 Task: Enable comparable home updates.
Action: Mouse moved to (1057, 127)
Screenshot: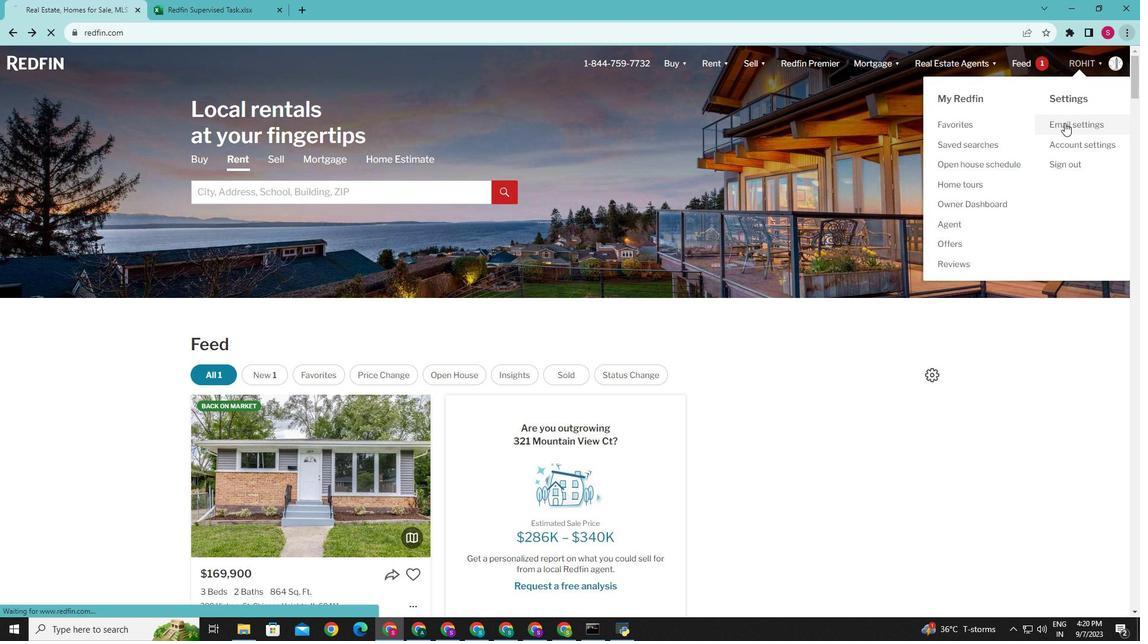 
Action: Mouse pressed left at (1057, 127)
Screenshot: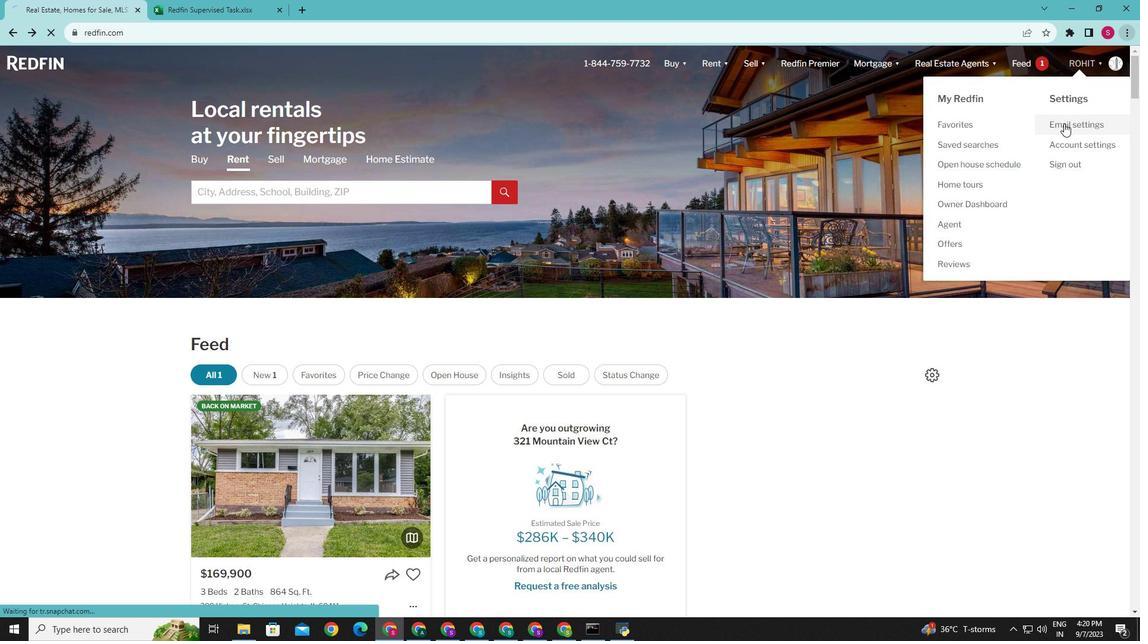 
Action: Mouse moved to (637, 268)
Screenshot: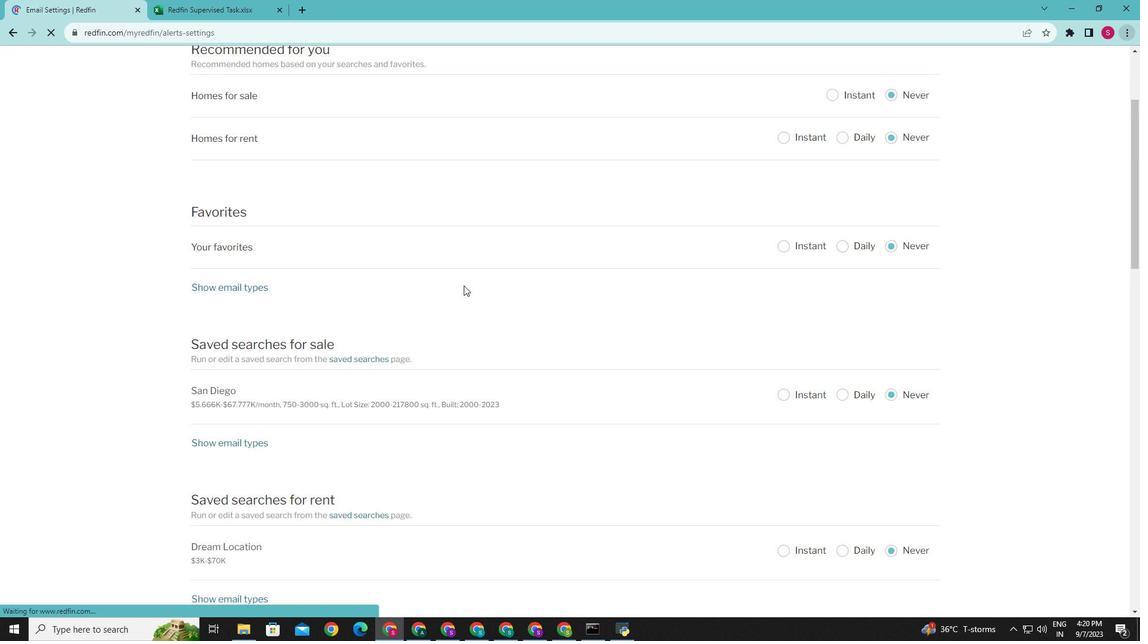 
Action: Mouse scrolled (637, 267) with delta (0, 0)
Screenshot: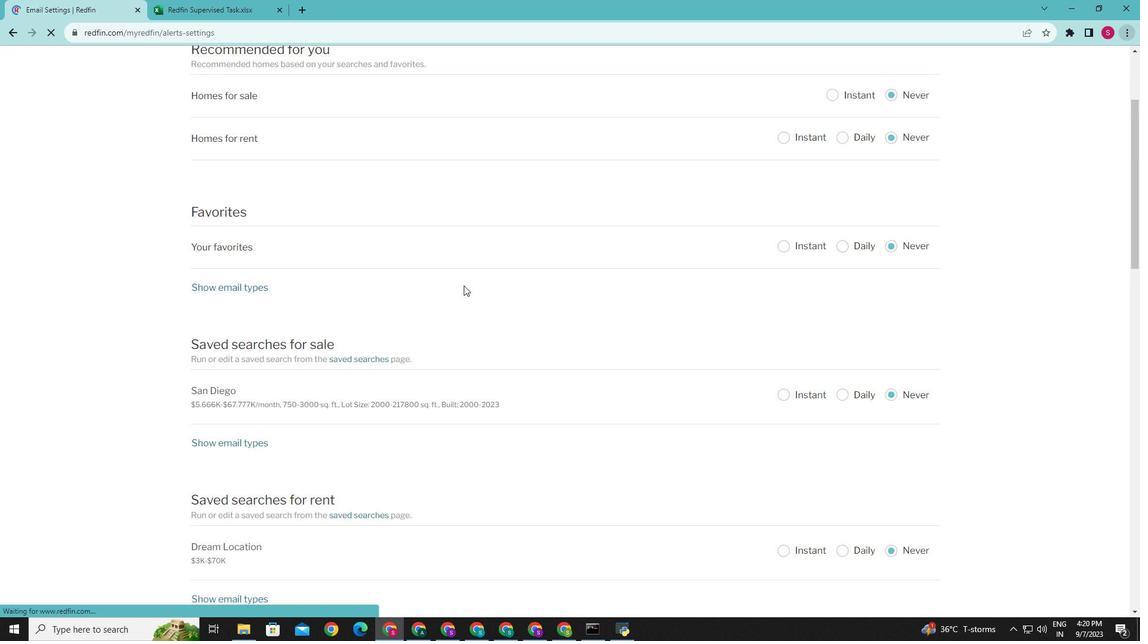 
Action: Mouse moved to (633, 269)
Screenshot: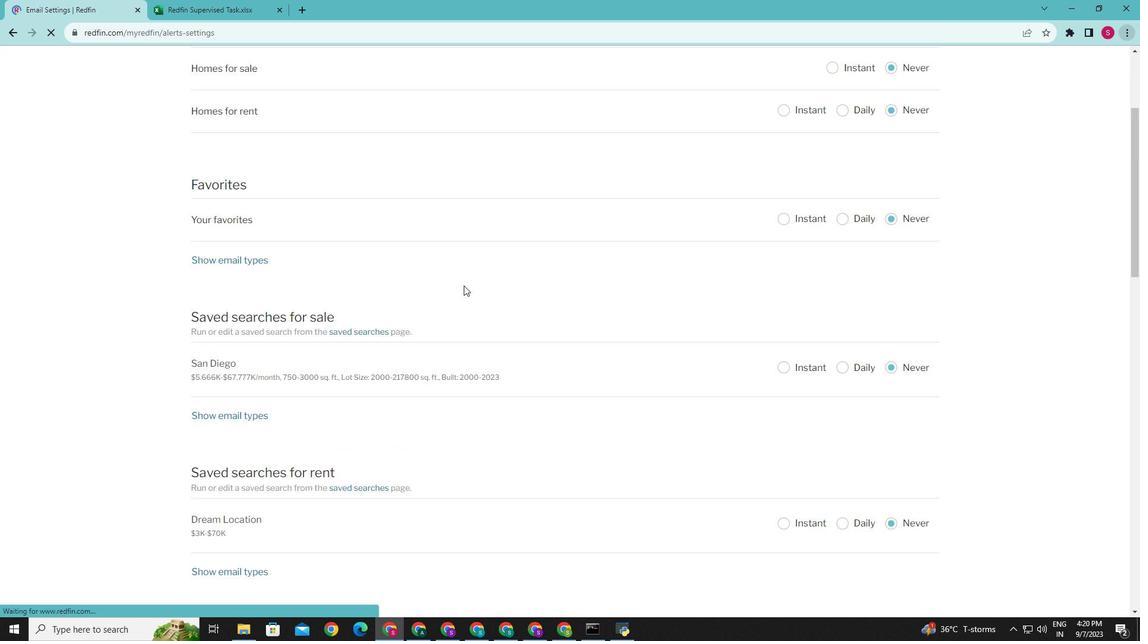 
Action: Mouse scrolled (633, 268) with delta (0, 0)
Screenshot: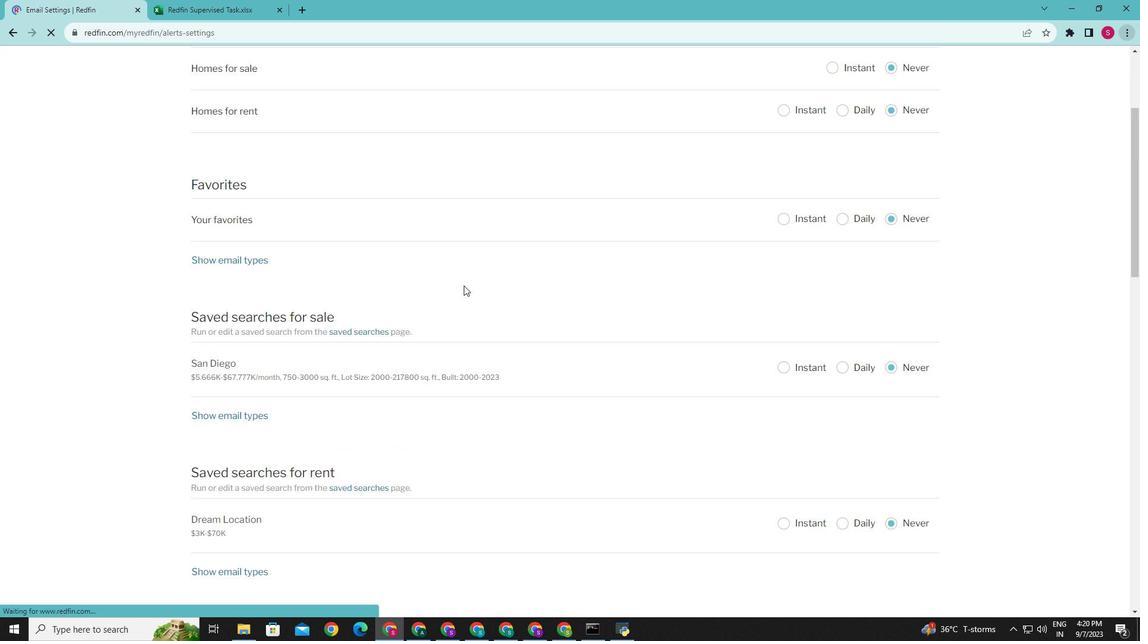 
Action: Mouse scrolled (633, 268) with delta (0, 0)
Screenshot: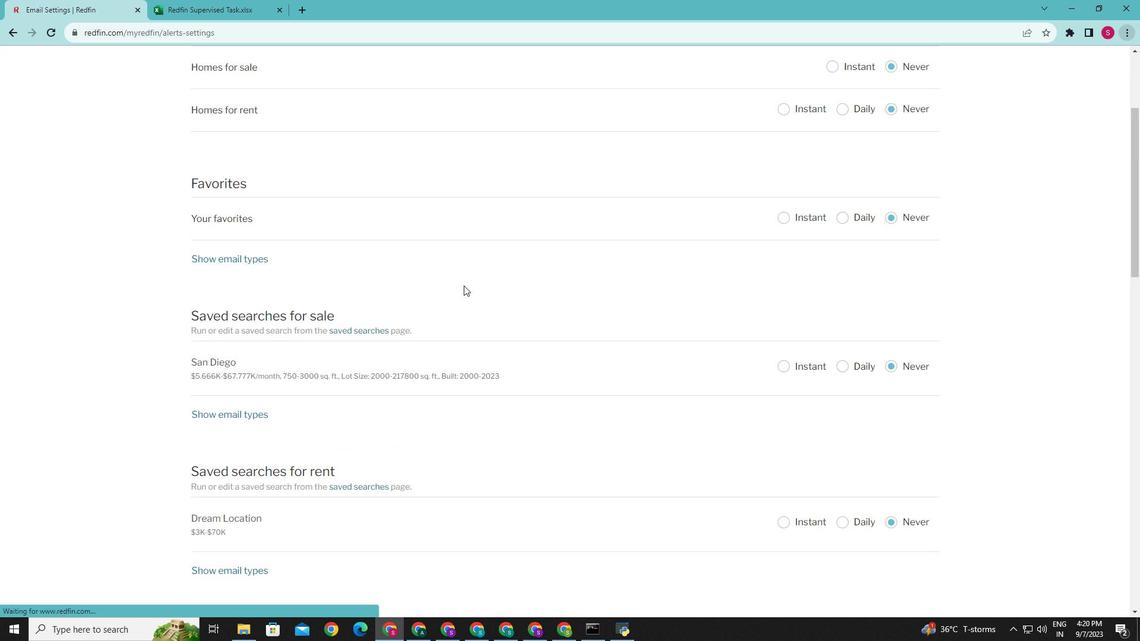 
Action: Mouse moved to (632, 269)
Screenshot: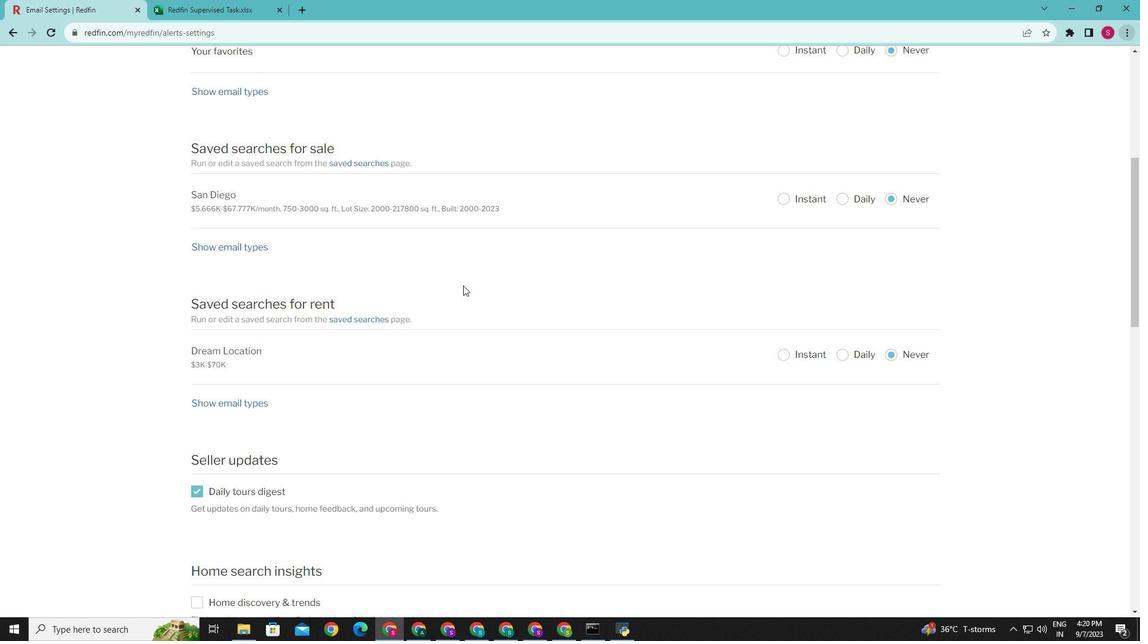 
Action: Mouse scrolled (632, 268) with delta (0, 0)
Screenshot: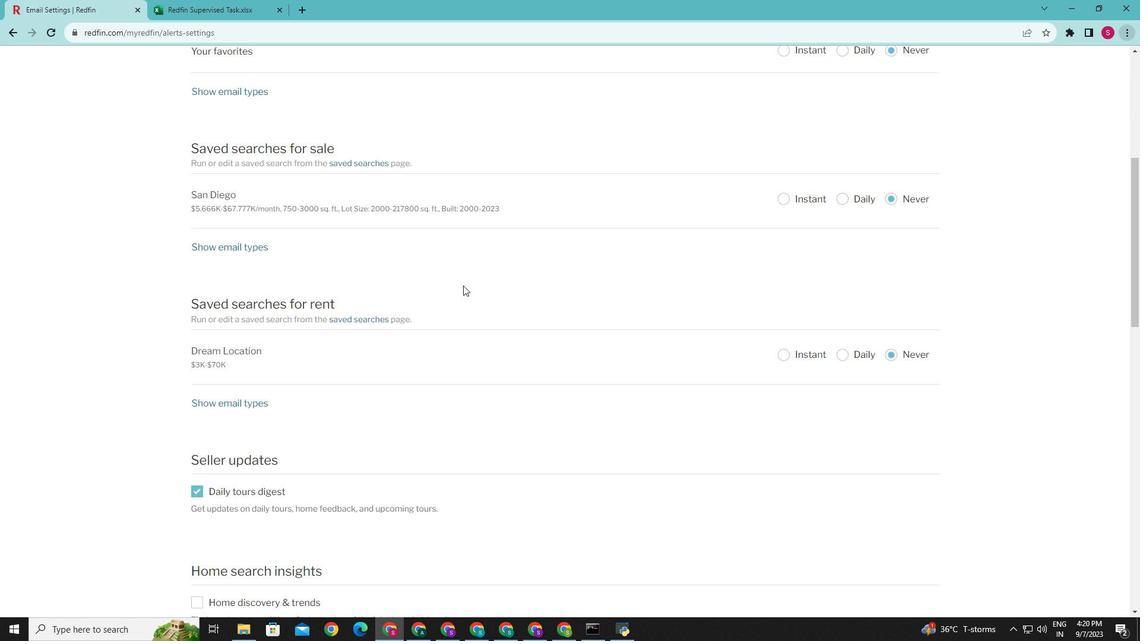 
Action: Mouse moved to (632, 269)
Screenshot: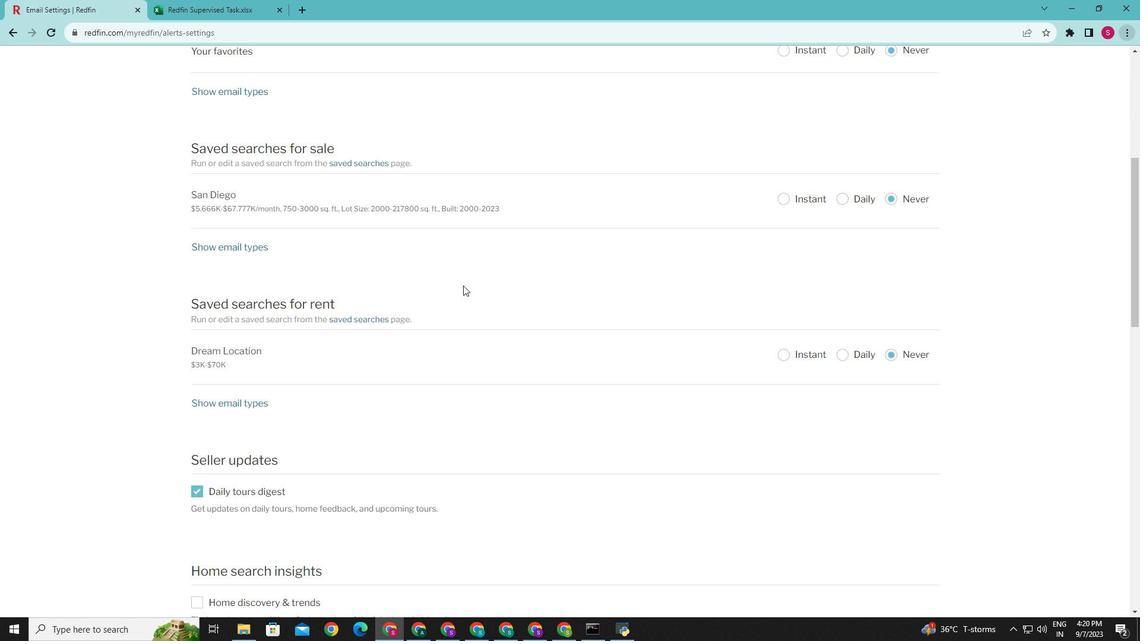 
Action: Mouse scrolled (632, 268) with delta (0, 0)
Screenshot: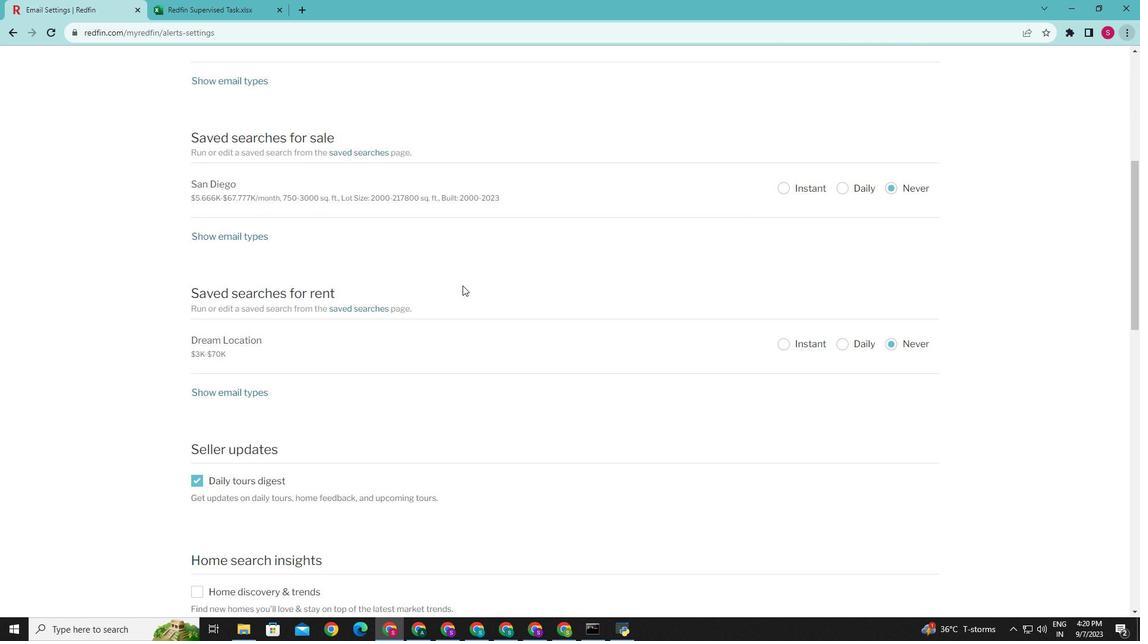 
Action: Mouse scrolled (632, 268) with delta (0, 0)
Screenshot: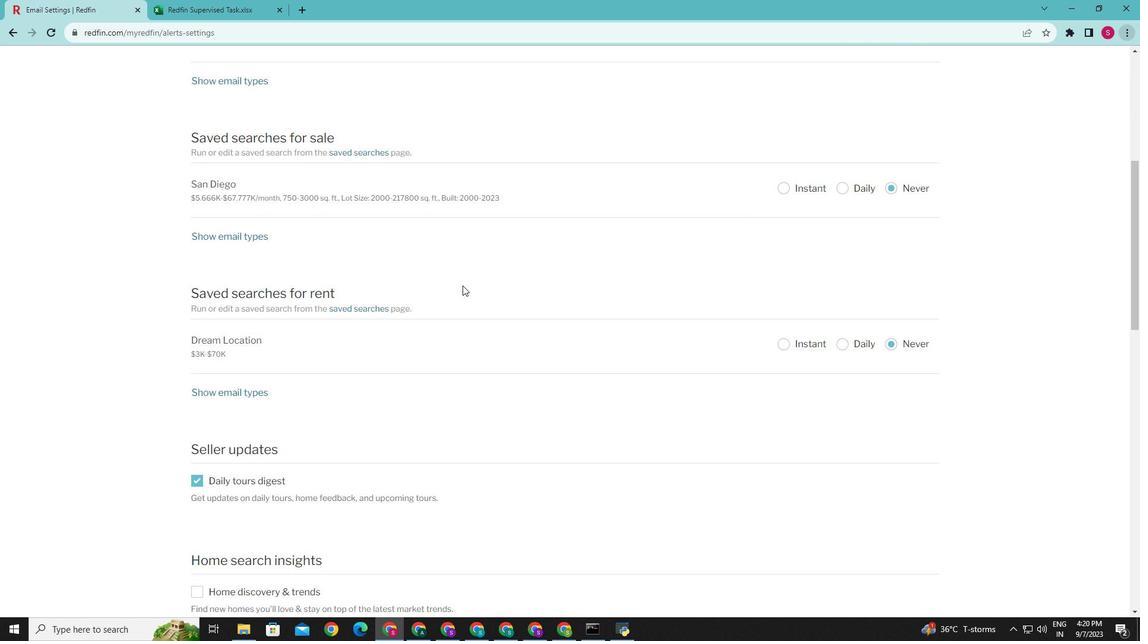 
Action: Mouse moved to (632, 269)
Screenshot: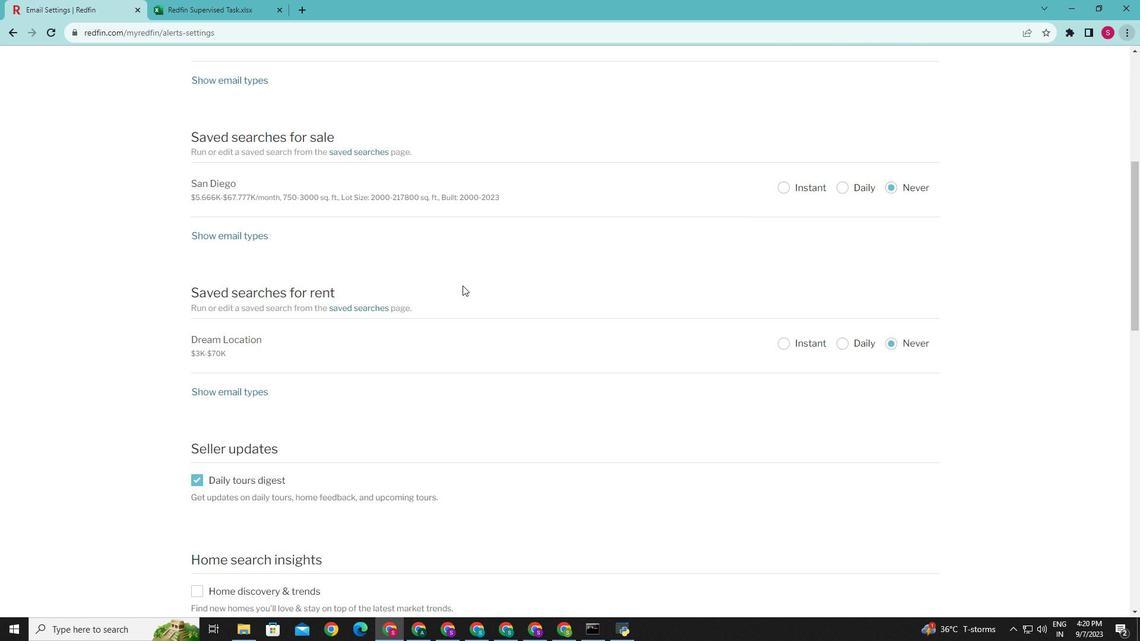 
Action: Mouse scrolled (632, 268) with delta (0, 0)
Screenshot: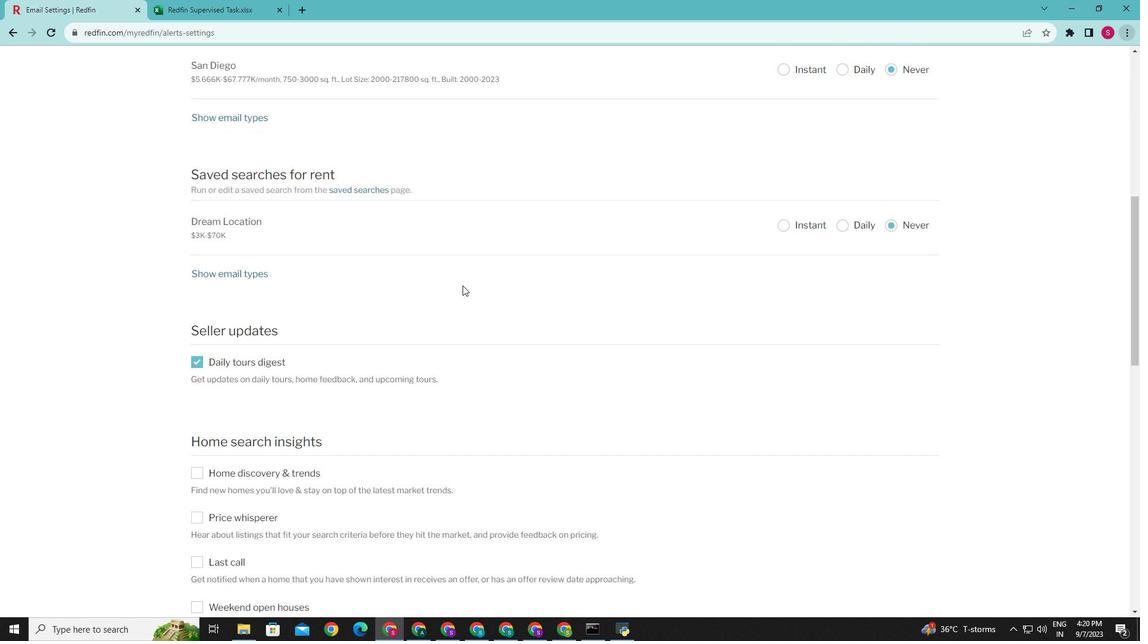 
Action: Mouse scrolled (632, 268) with delta (0, 0)
Screenshot: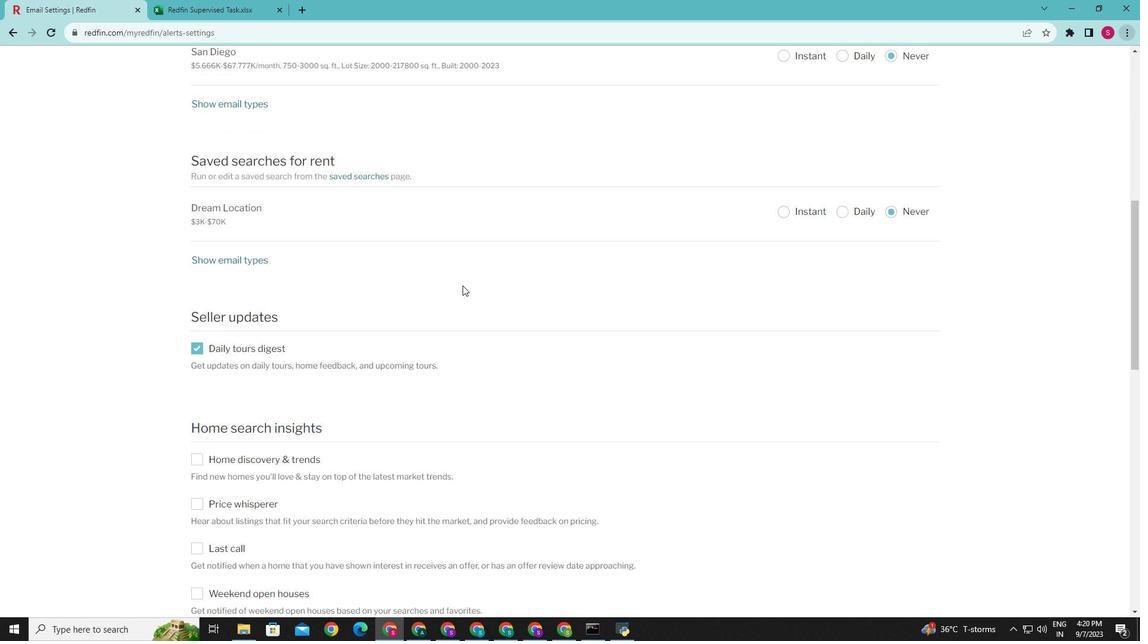 
Action: Mouse scrolled (632, 268) with delta (0, 0)
Screenshot: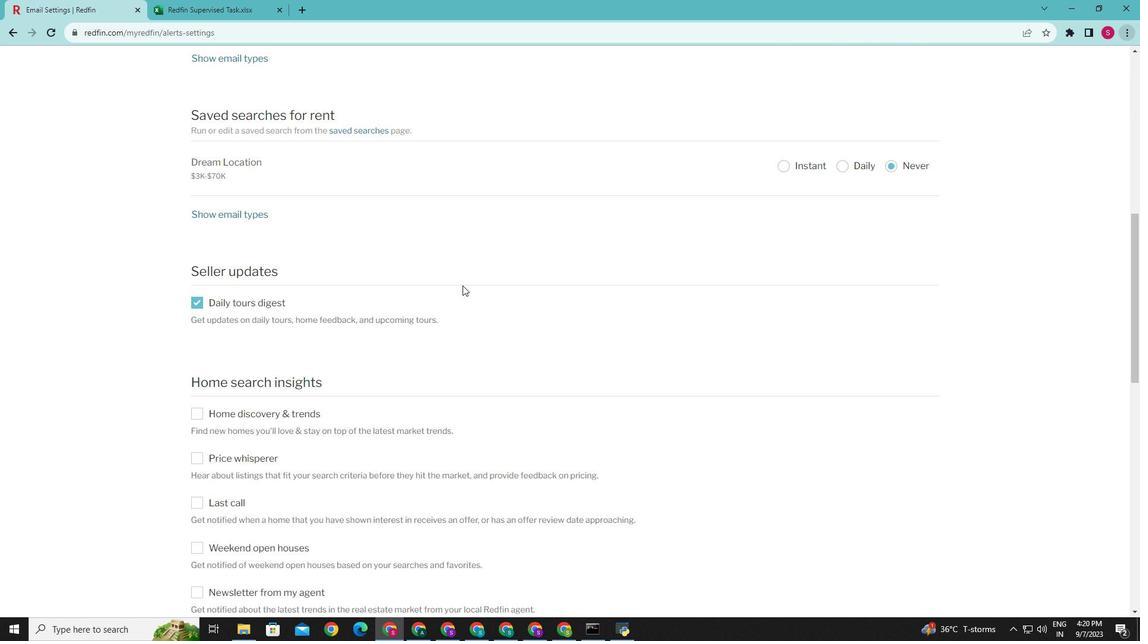 
Action: Mouse scrolled (632, 268) with delta (0, 0)
Screenshot: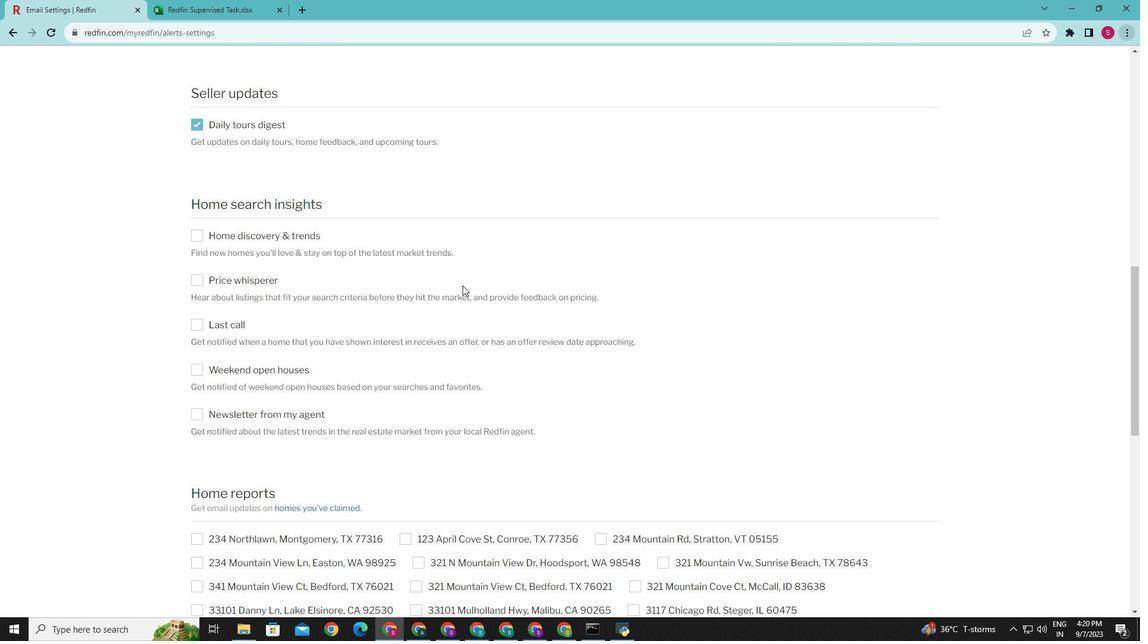 
Action: Mouse scrolled (632, 268) with delta (0, 0)
Screenshot: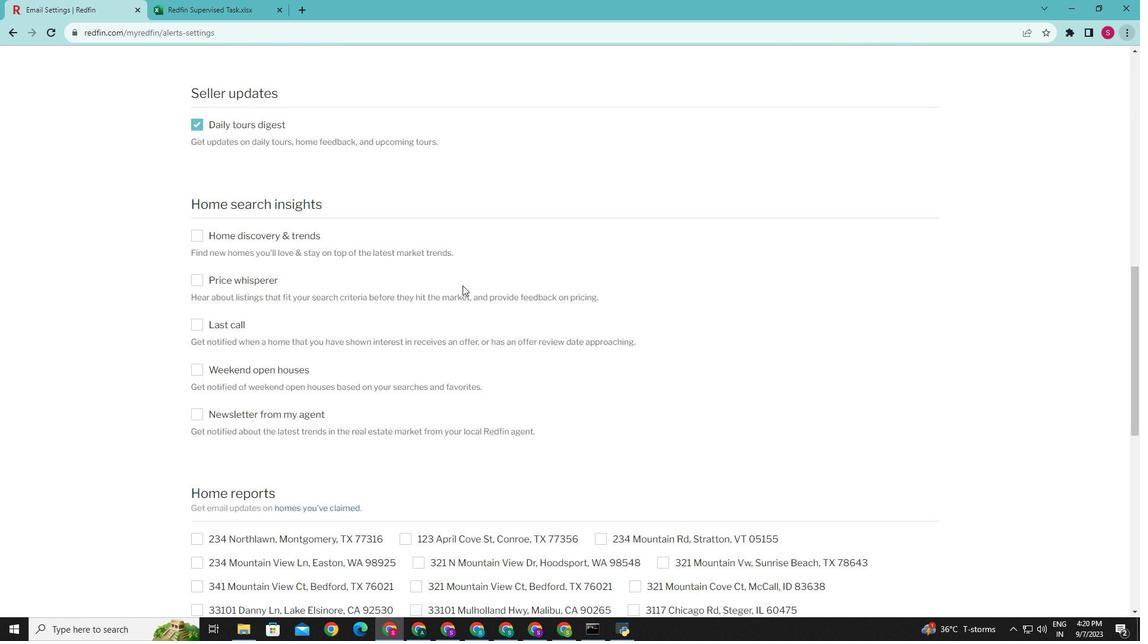 
Action: Mouse scrolled (632, 268) with delta (0, 0)
Screenshot: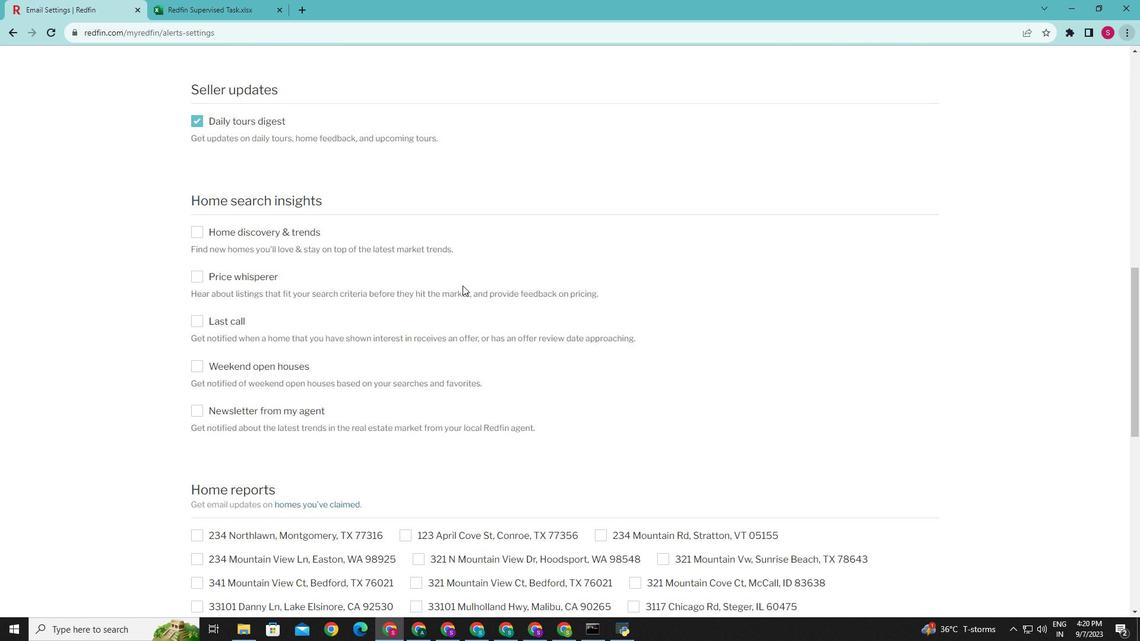 
Action: Mouse scrolled (632, 268) with delta (0, 0)
Screenshot: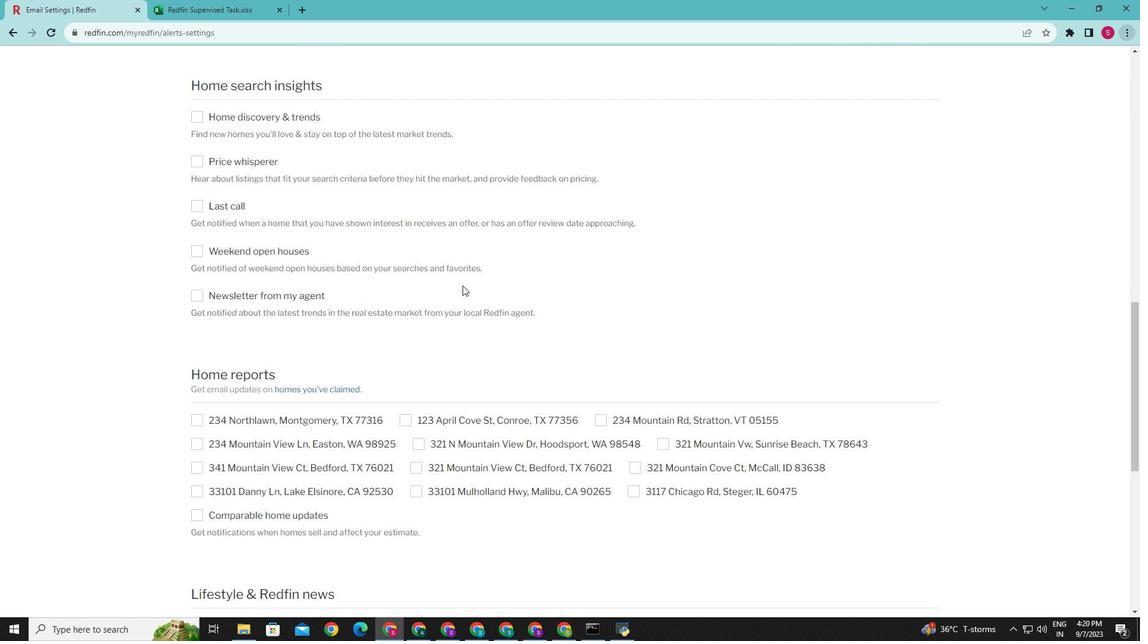 
Action: Mouse scrolled (632, 268) with delta (0, 0)
Screenshot: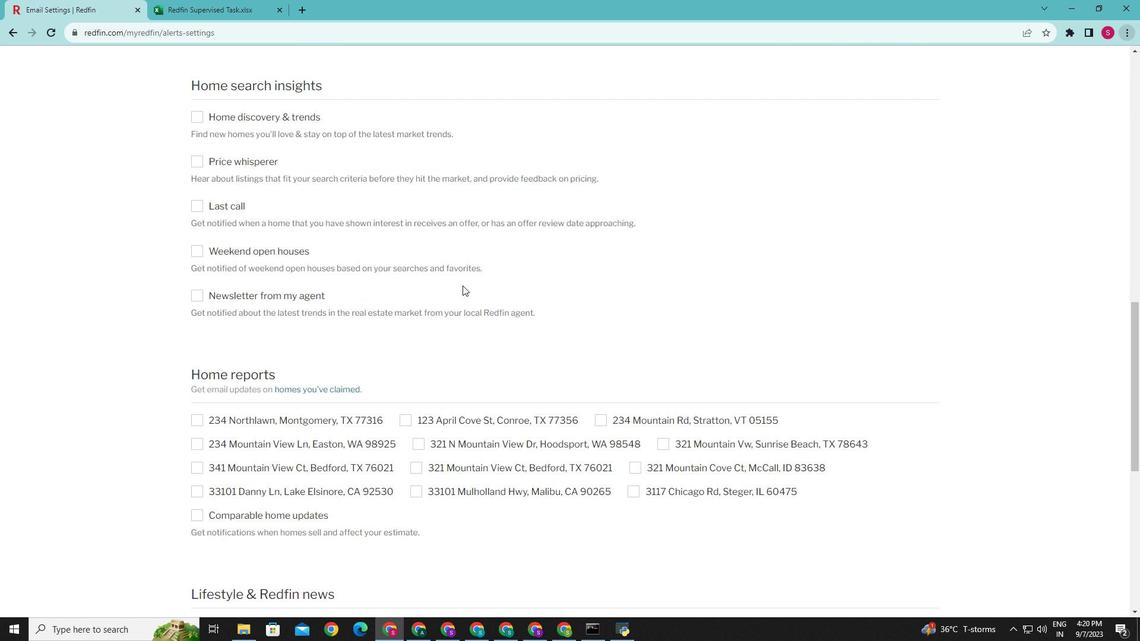 
Action: Mouse scrolled (632, 268) with delta (0, 0)
Screenshot: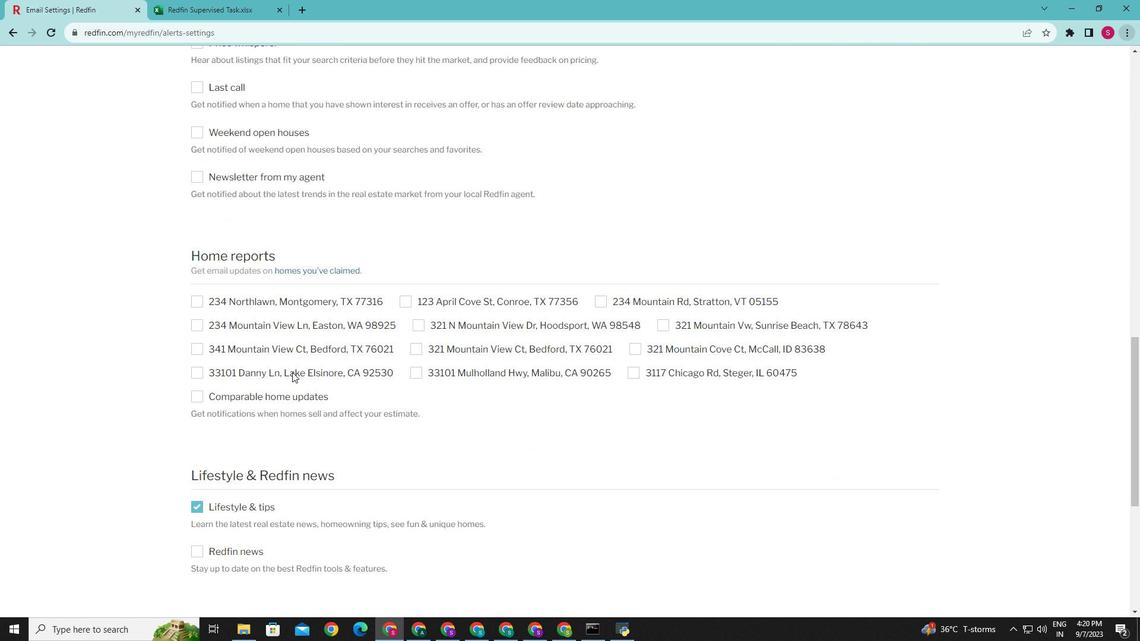 
Action: Mouse scrolled (632, 268) with delta (0, 0)
Screenshot: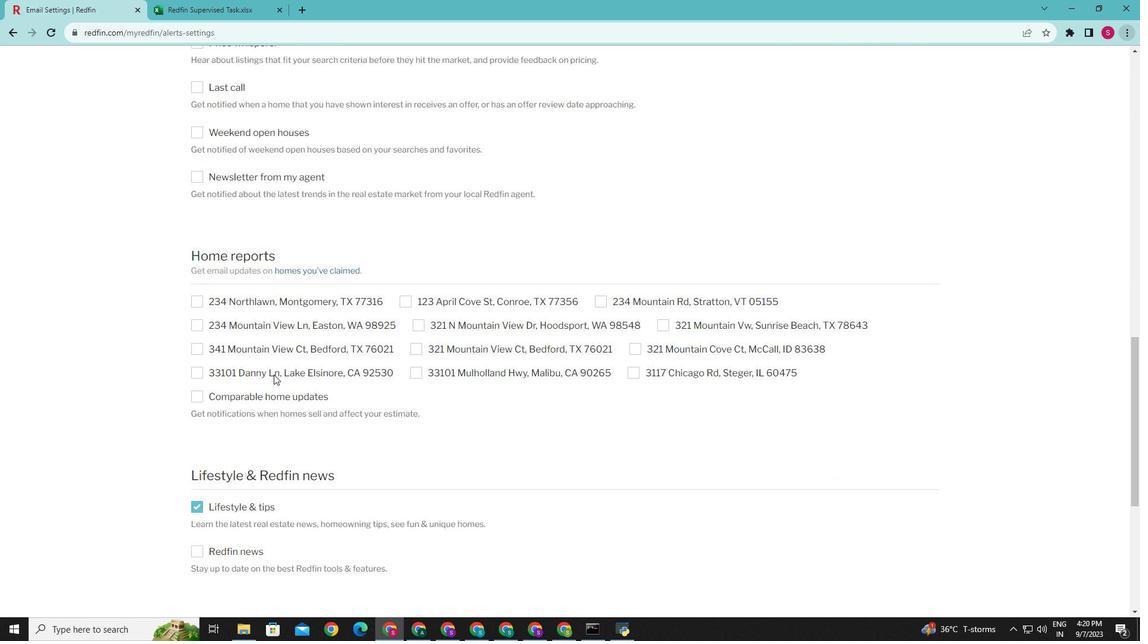 
Action: Mouse moved to (445, 363)
Screenshot: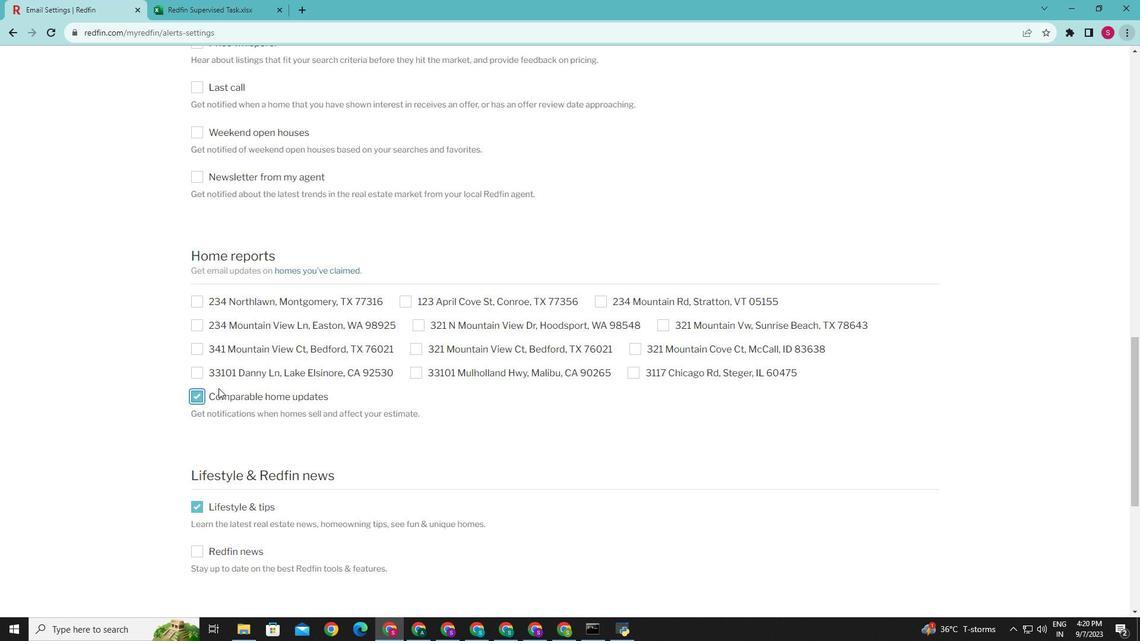 
Action: Mouse pressed left at (445, 363)
Screenshot: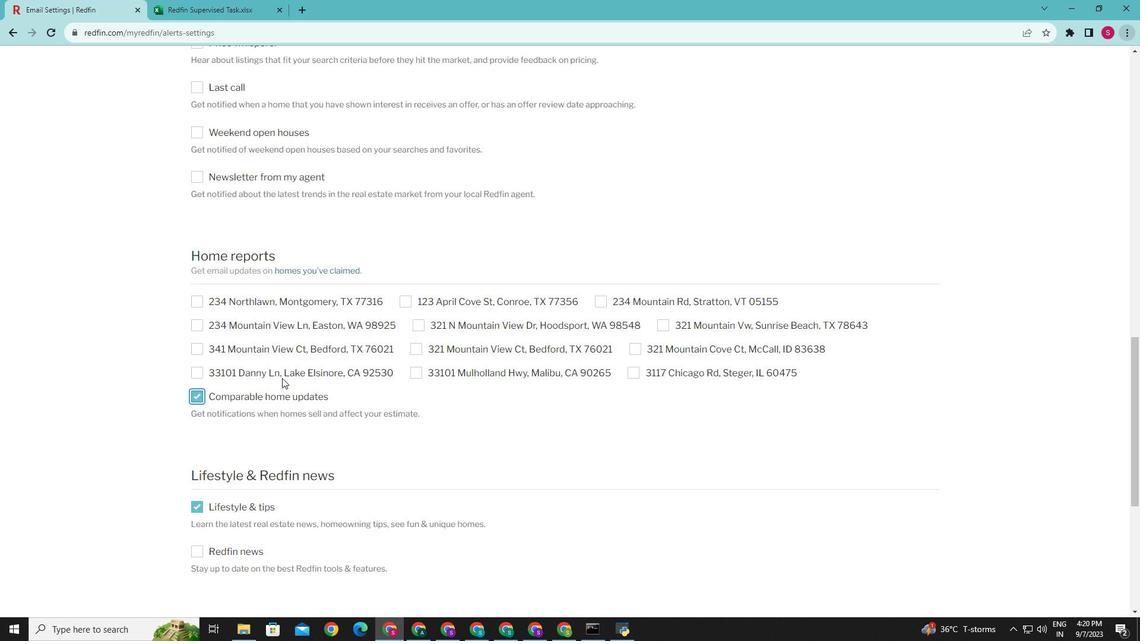 
Action: Mouse moved to (647, 332)
Screenshot: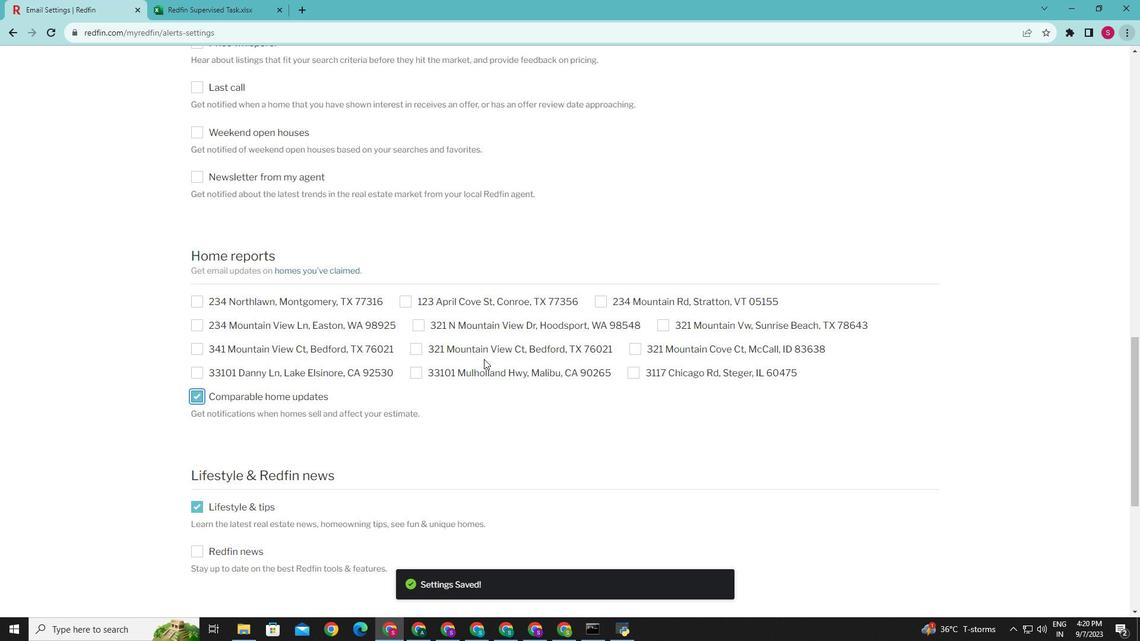 
